 Task: Add a condition where "Description Contains none of the following words Customer Impact" in unsolved tickets in your groups.
Action: Mouse moved to (158, 508)
Screenshot: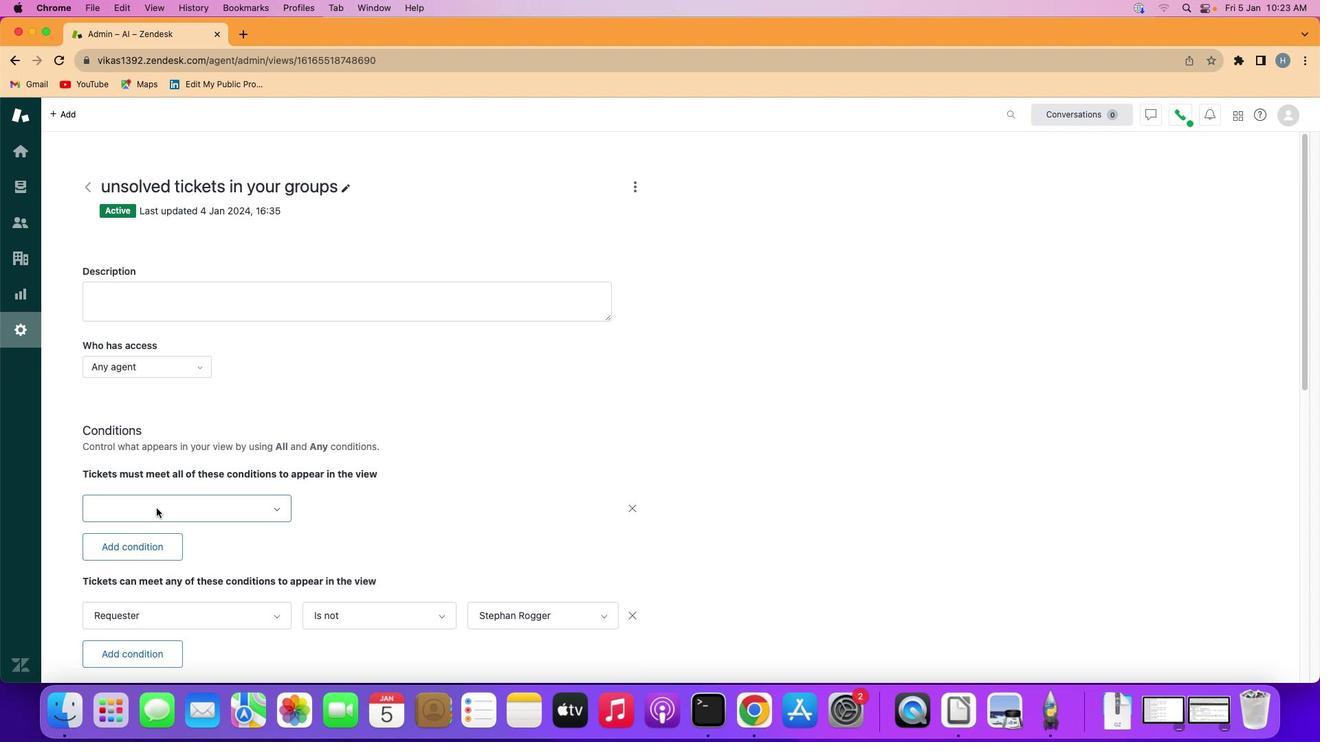 
Action: Mouse pressed left at (158, 508)
Screenshot: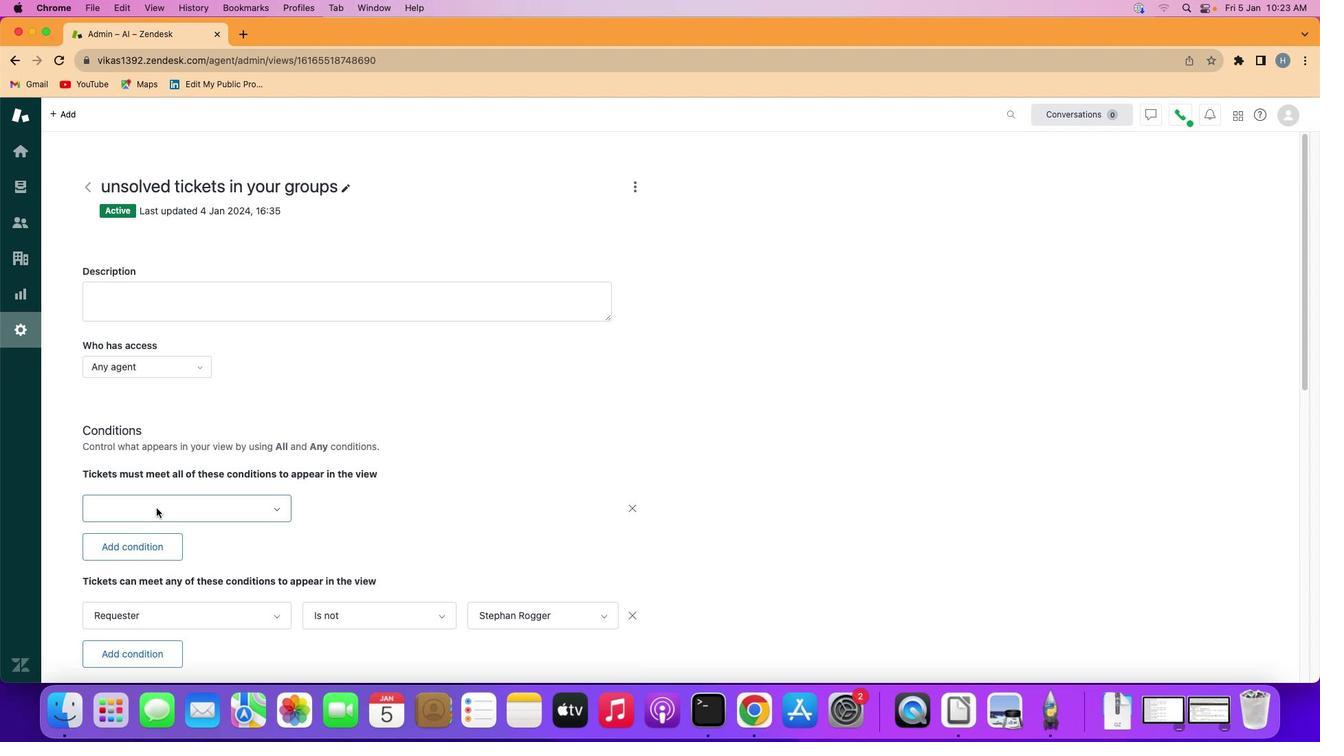 
Action: Mouse moved to (156, 508)
Screenshot: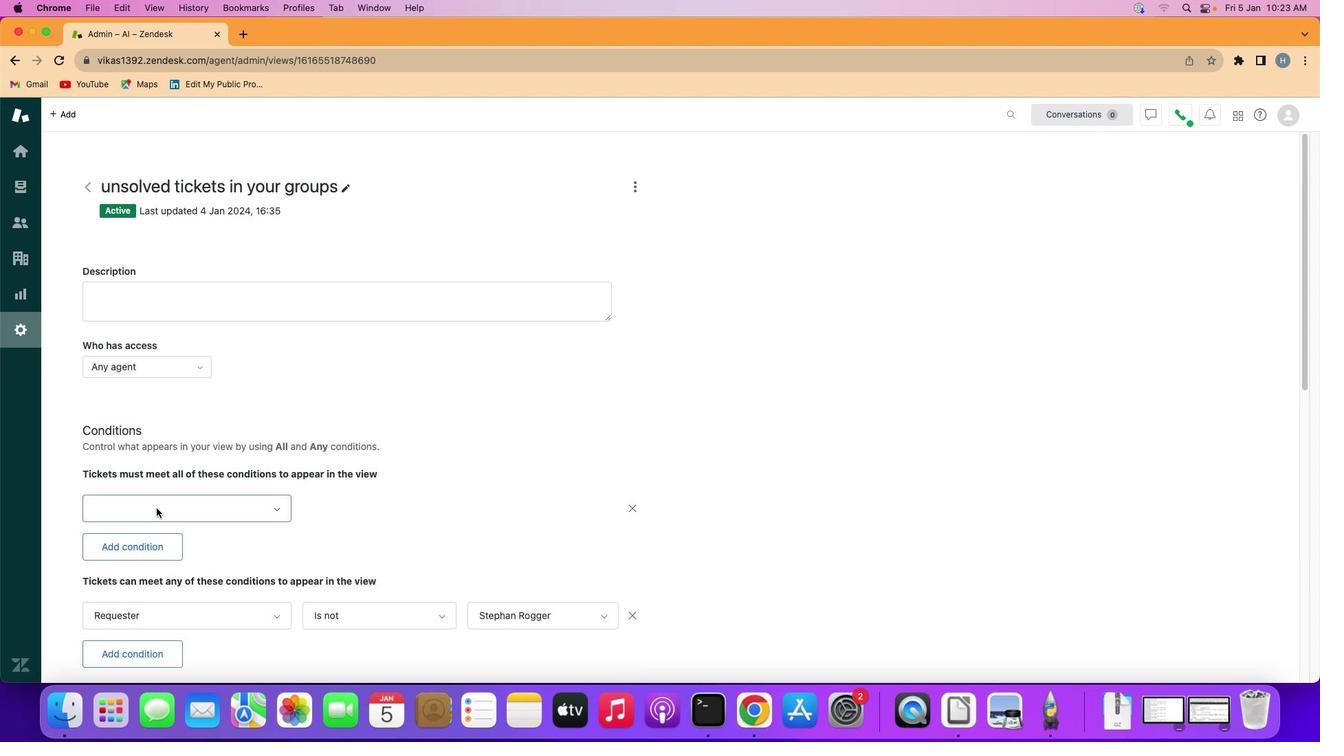 
Action: Mouse pressed left at (156, 508)
Screenshot: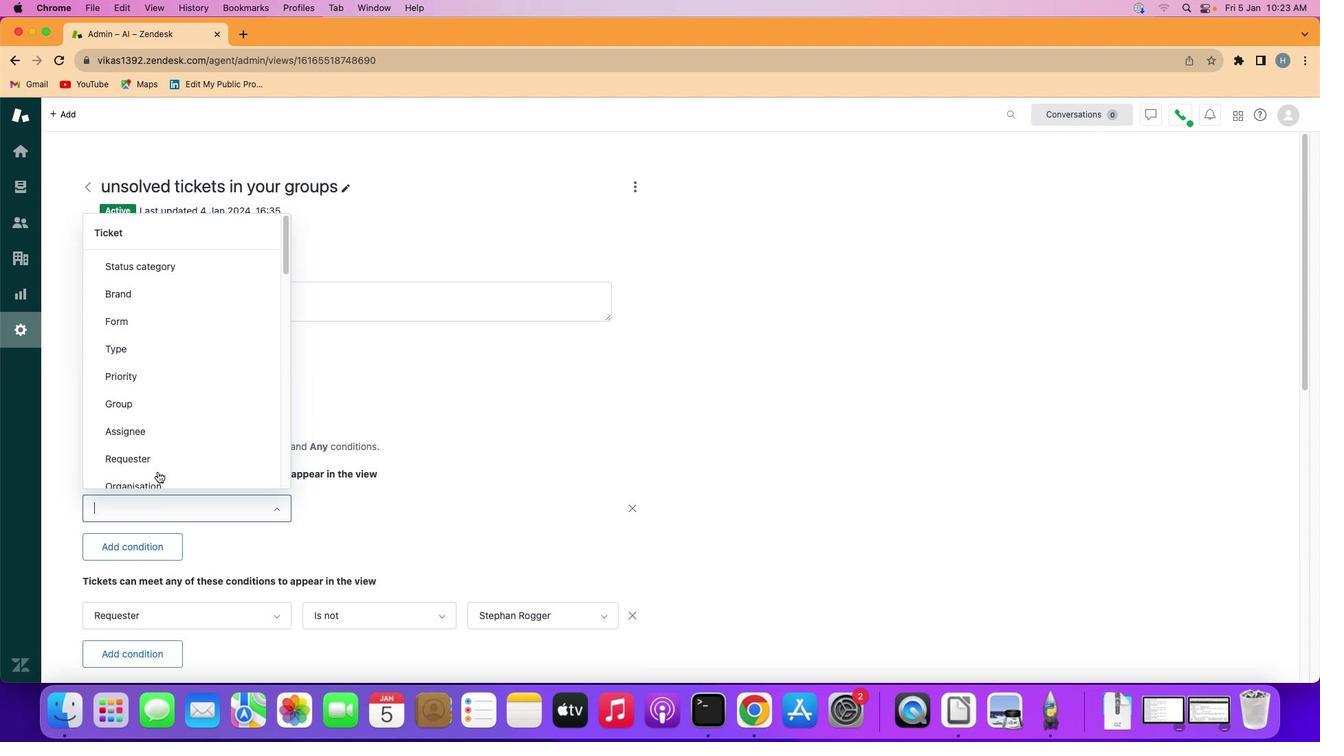 
Action: Mouse moved to (191, 407)
Screenshot: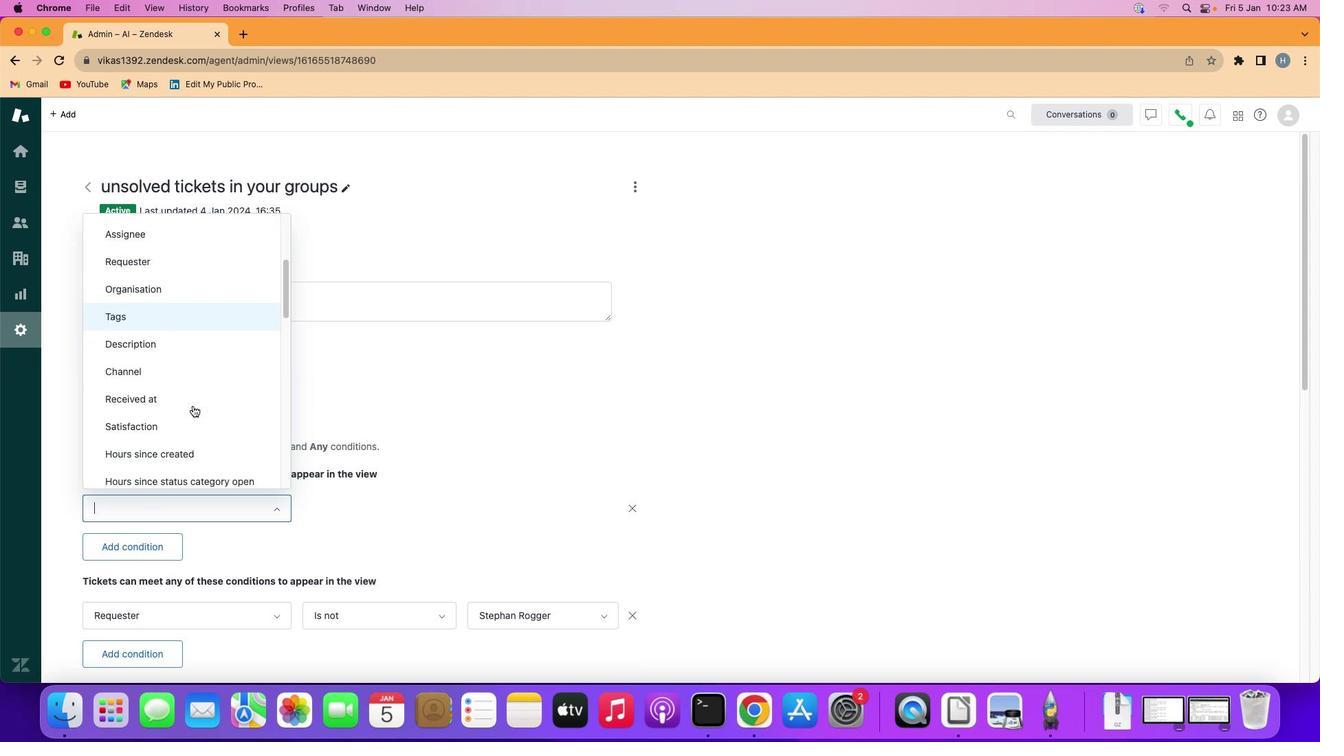 
Action: Mouse scrolled (191, 407) with delta (0, 0)
Screenshot: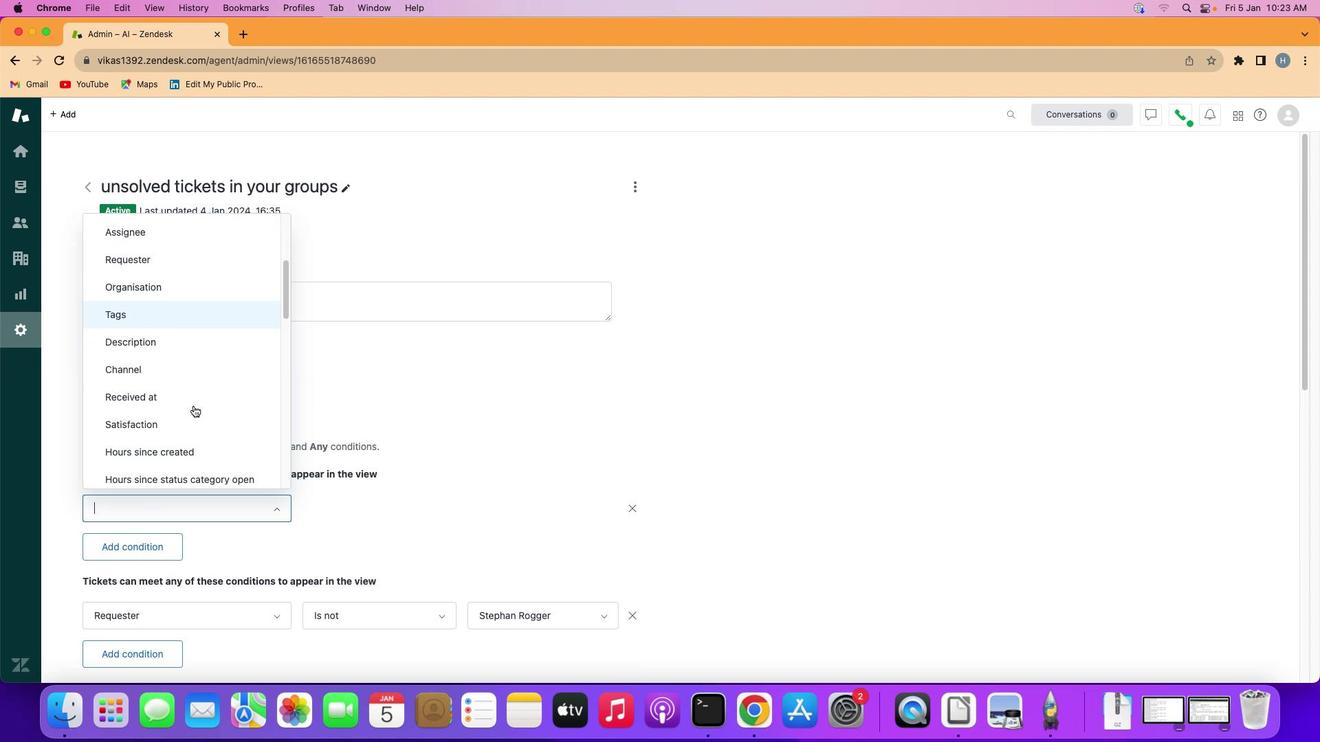 
Action: Mouse moved to (191, 406)
Screenshot: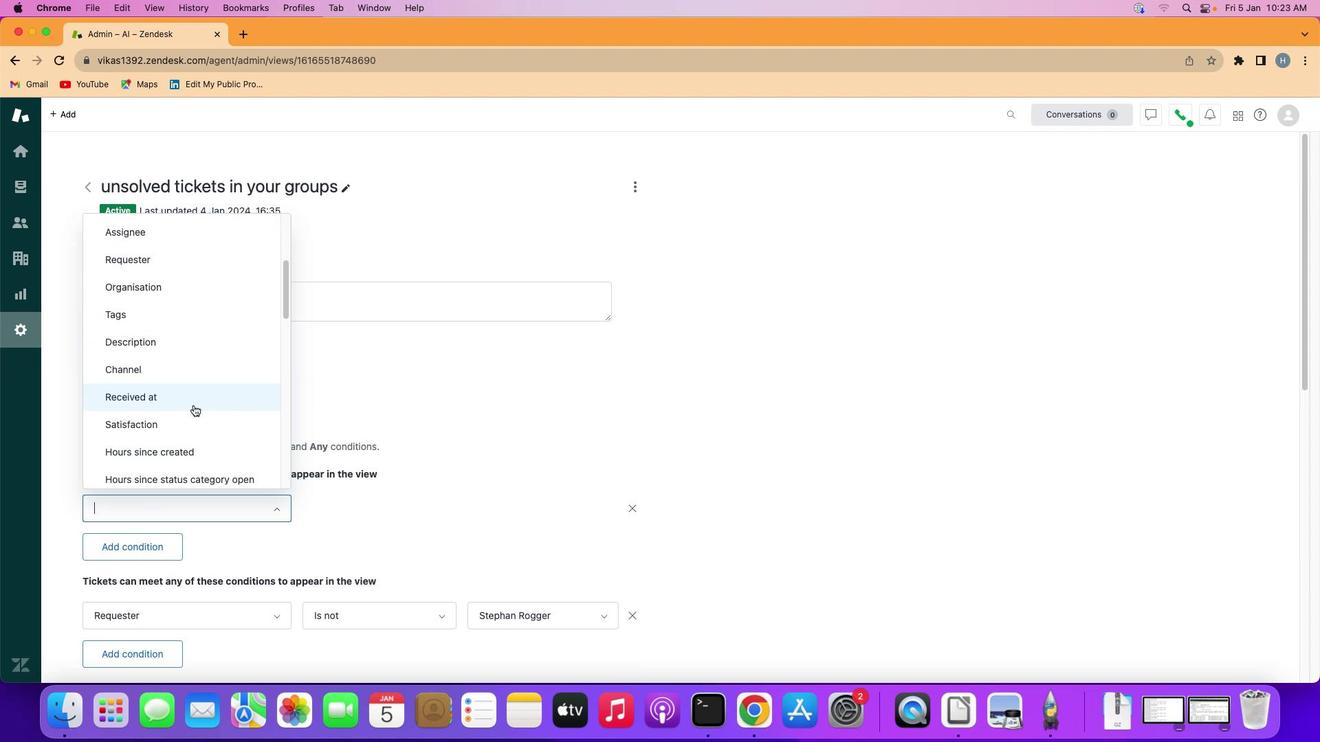 
Action: Mouse scrolled (191, 406) with delta (0, 0)
Screenshot: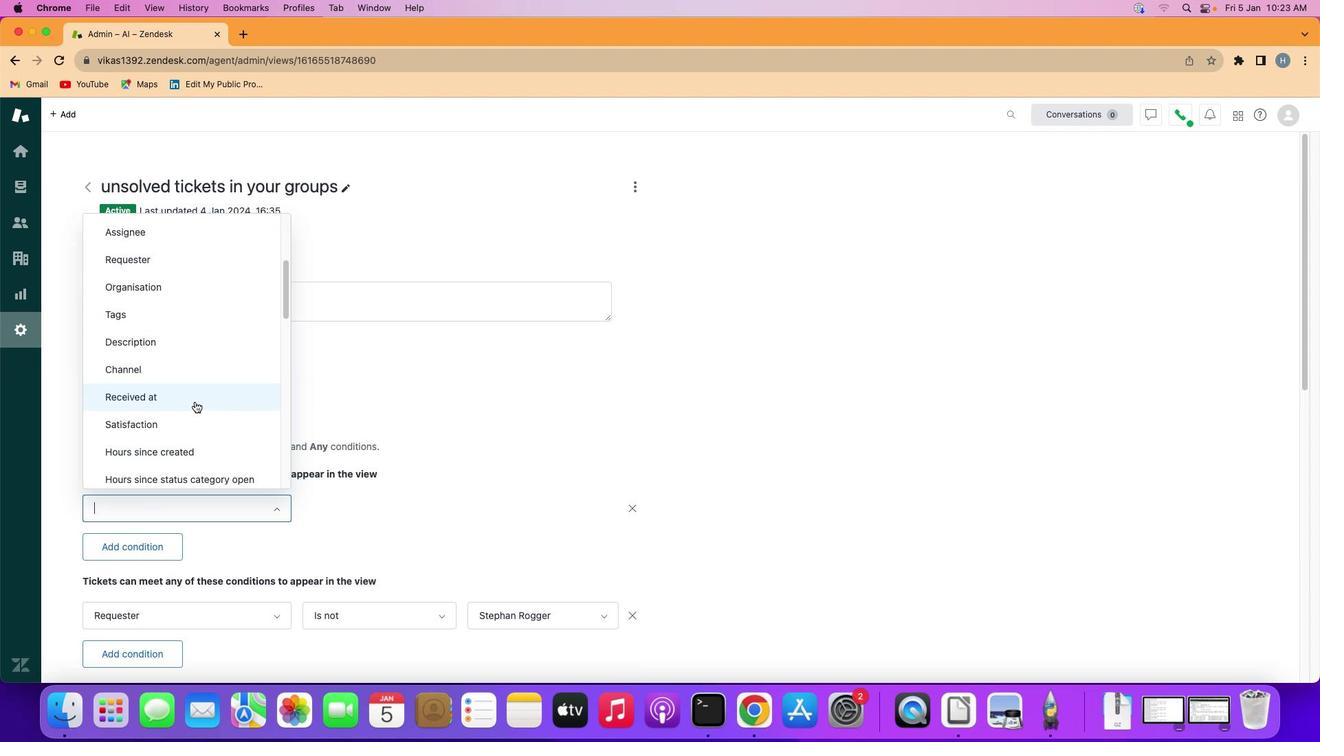 
Action: Mouse moved to (192, 406)
Screenshot: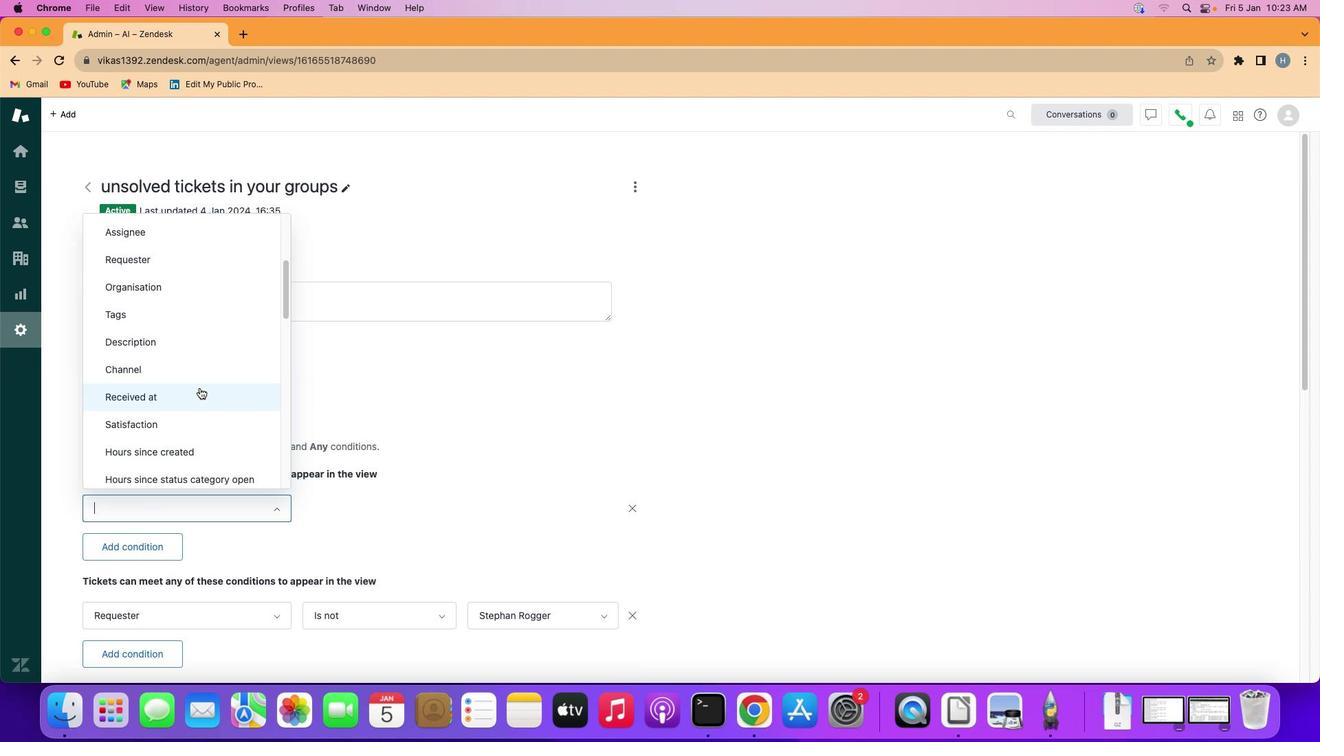 
Action: Mouse scrolled (192, 406) with delta (0, 0)
Screenshot: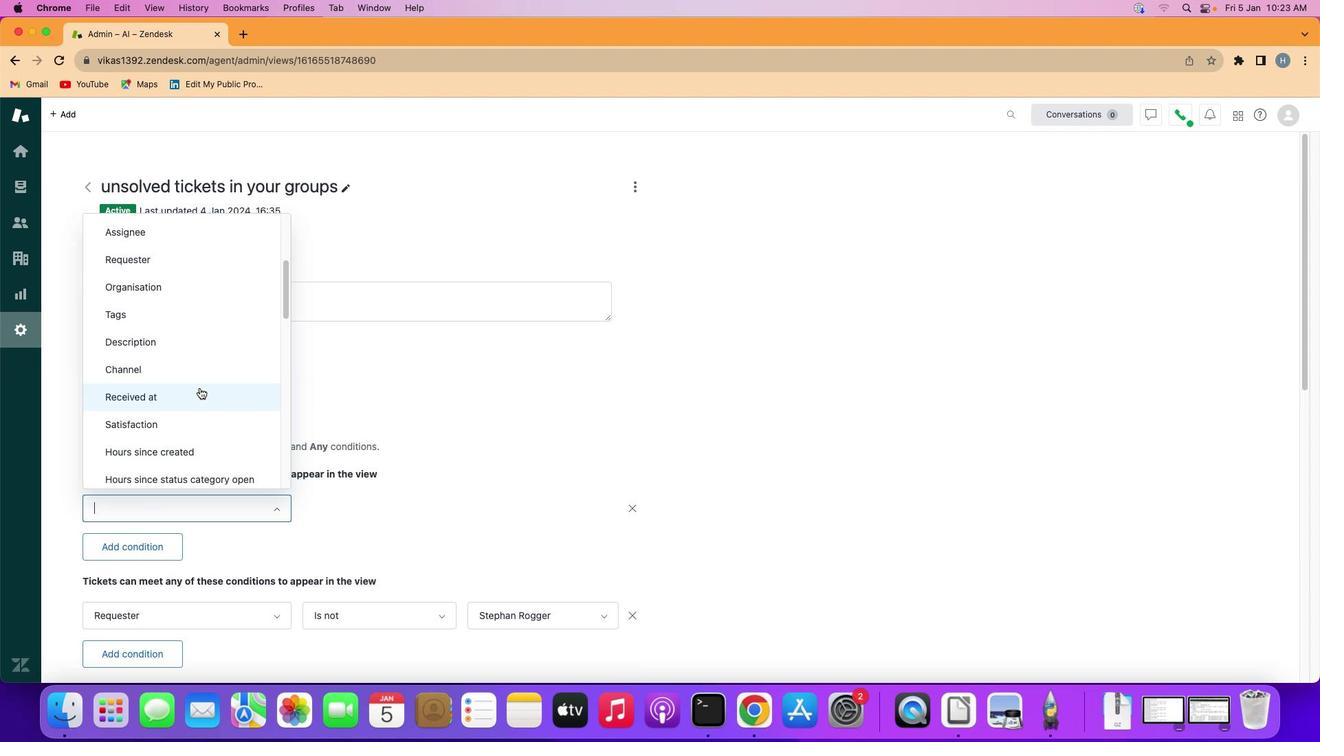 
Action: Mouse scrolled (192, 406) with delta (0, -1)
Screenshot: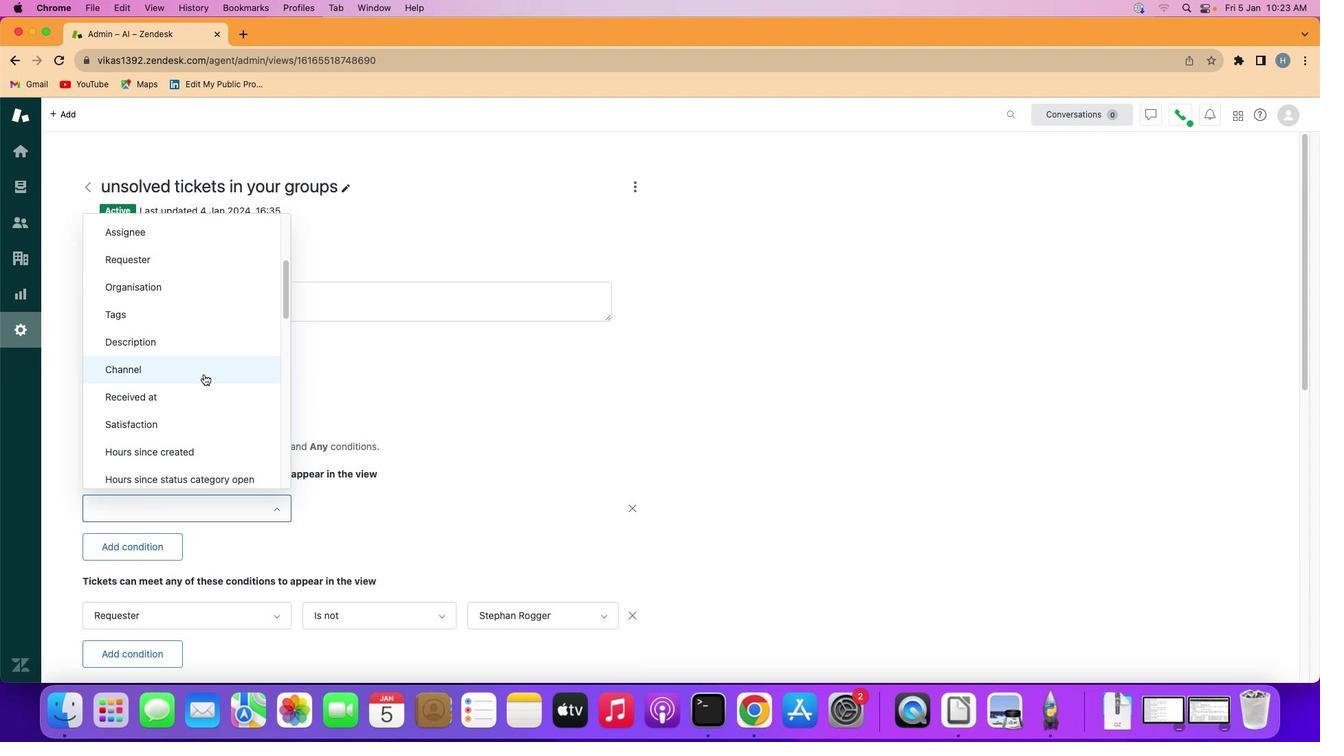 
Action: Mouse moved to (192, 406)
Screenshot: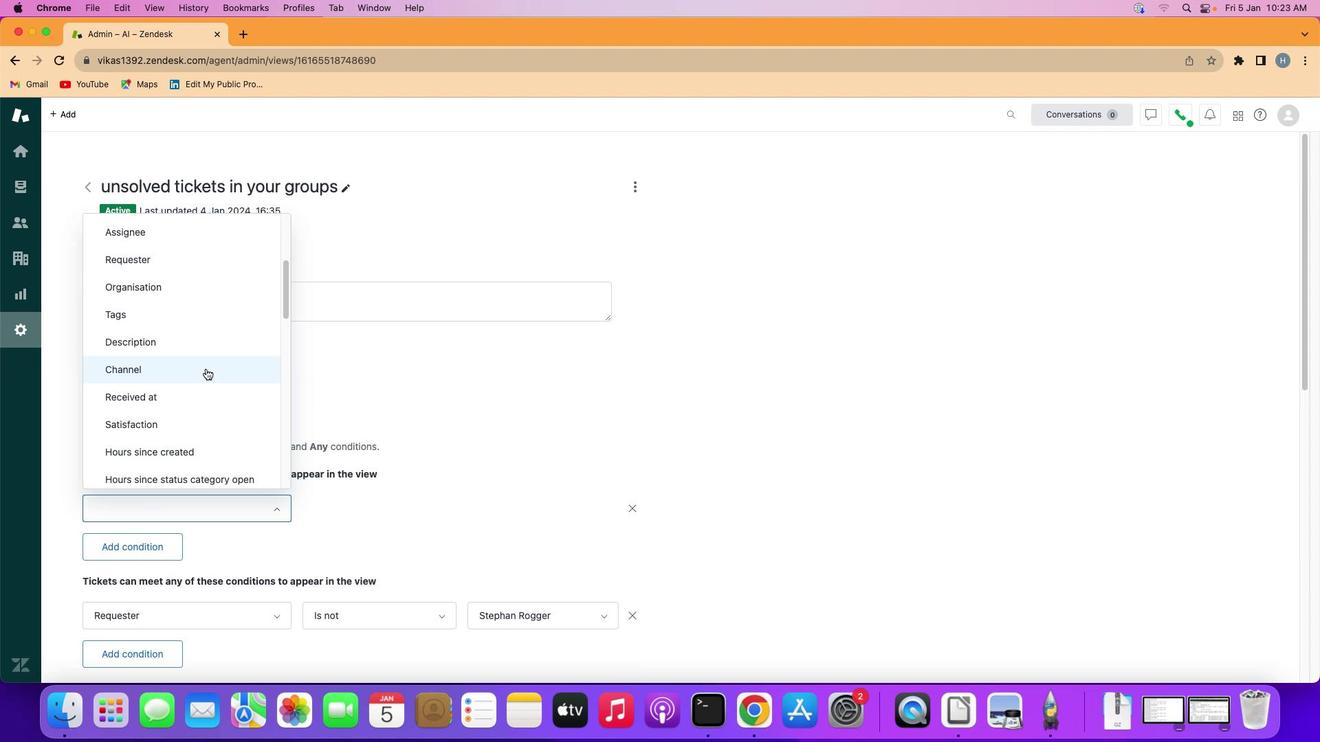 
Action: Mouse scrolled (192, 406) with delta (0, -1)
Screenshot: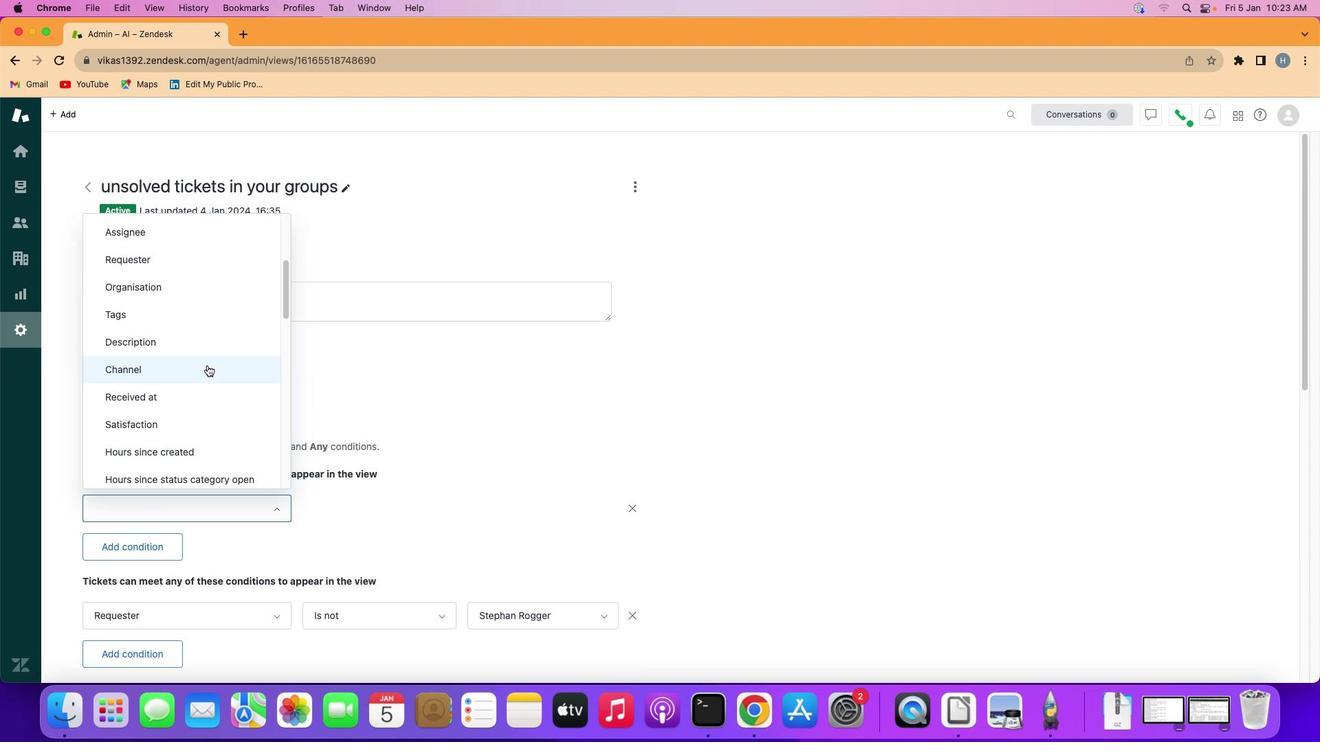 
Action: Mouse moved to (215, 350)
Screenshot: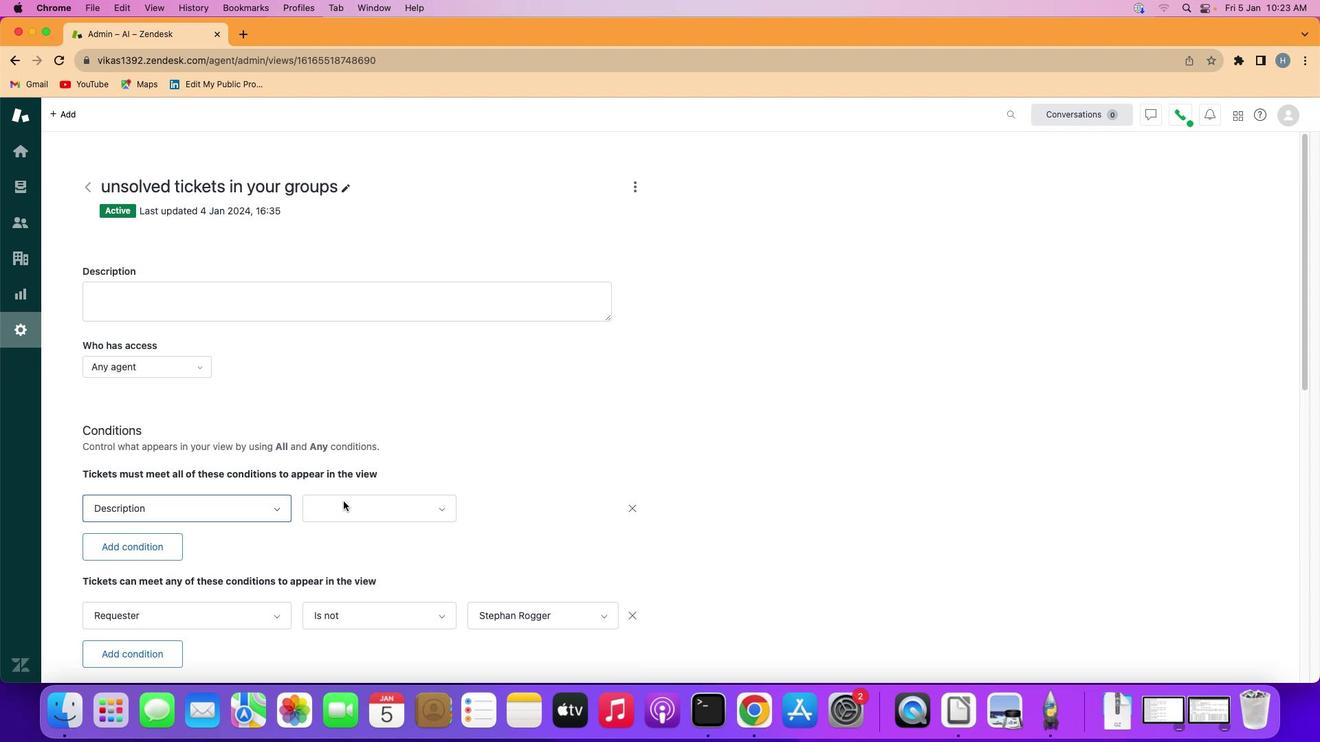
Action: Mouse pressed left at (215, 350)
Screenshot: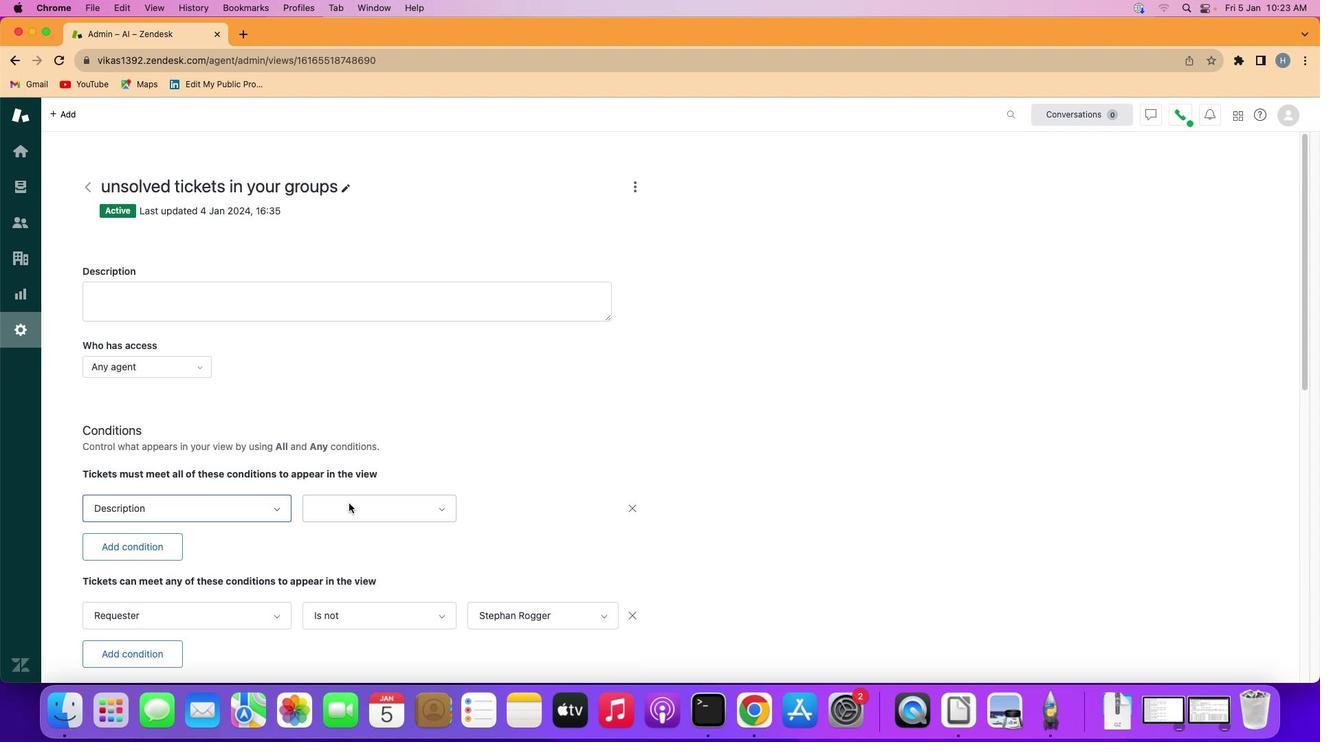 
Action: Mouse moved to (350, 504)
Screenshot: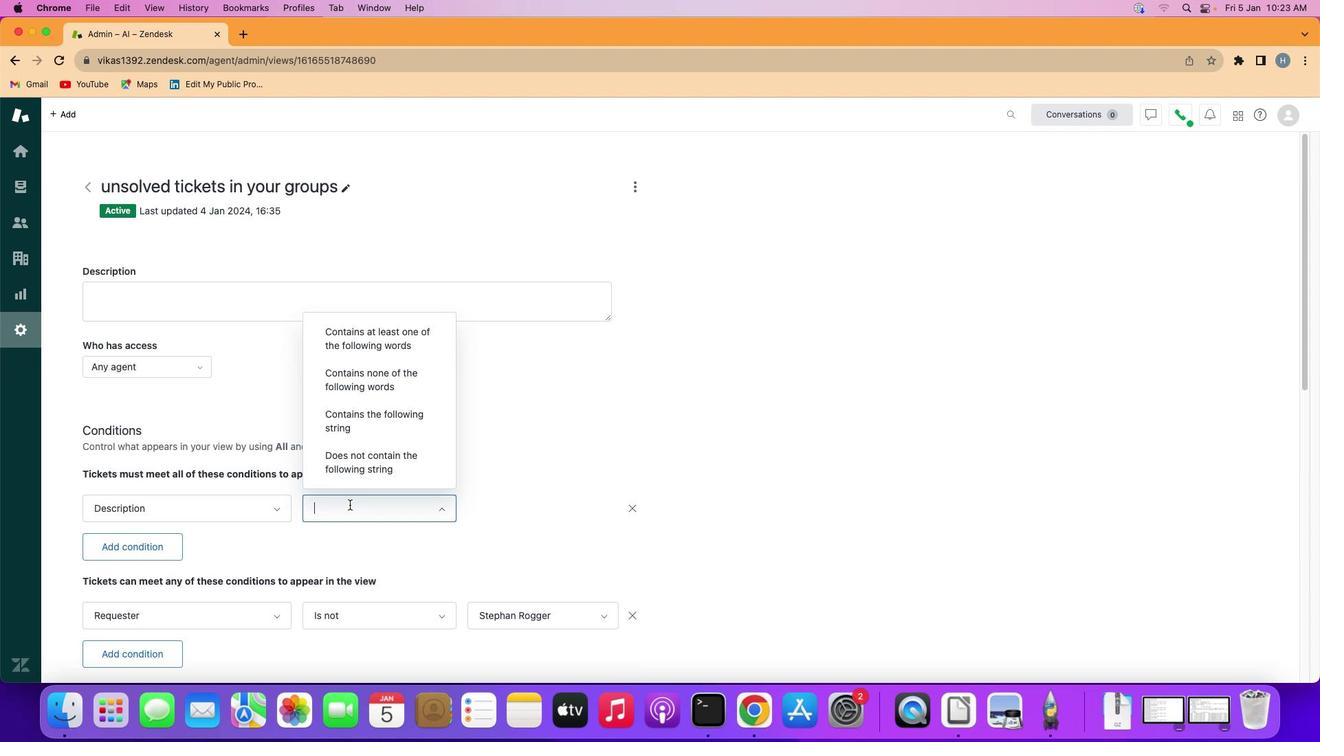 
Action: Mouse pressed left at (350, 504)
Screenshot: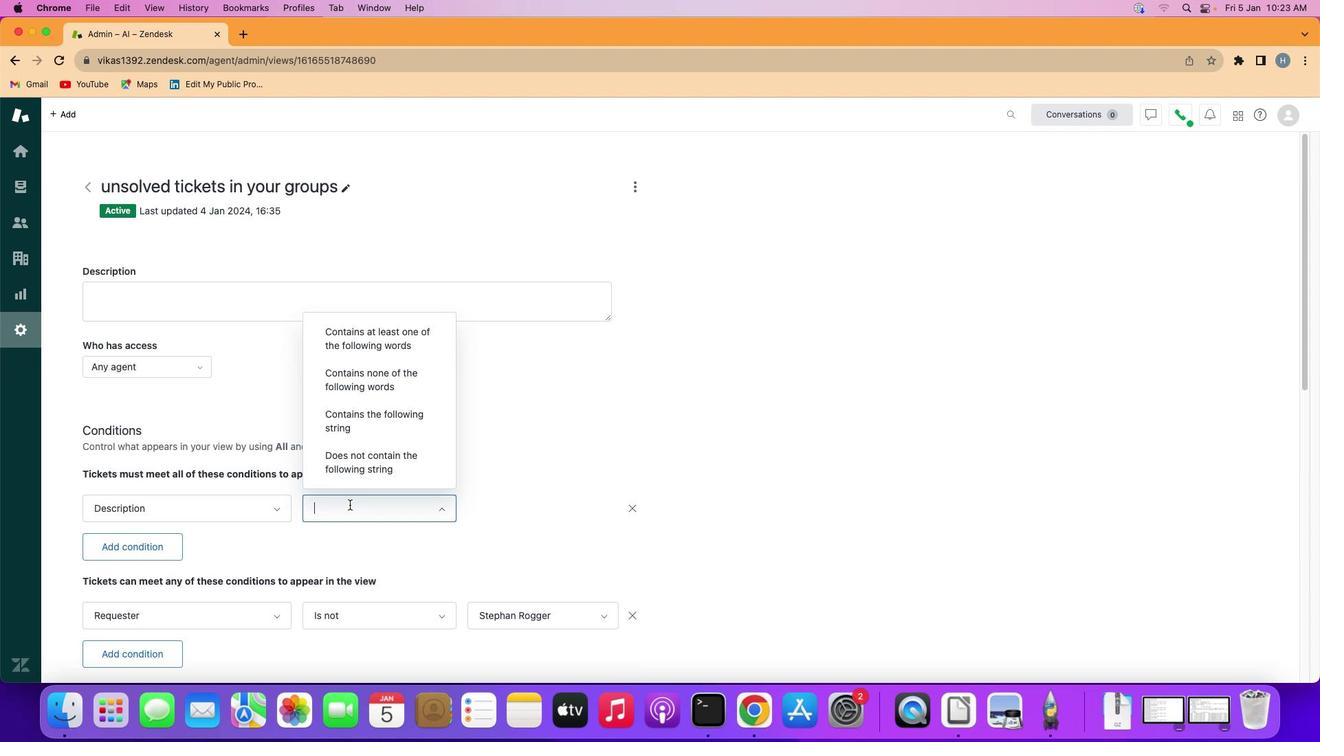 
Action: Mouse moved to (378, 385)
Screenshot: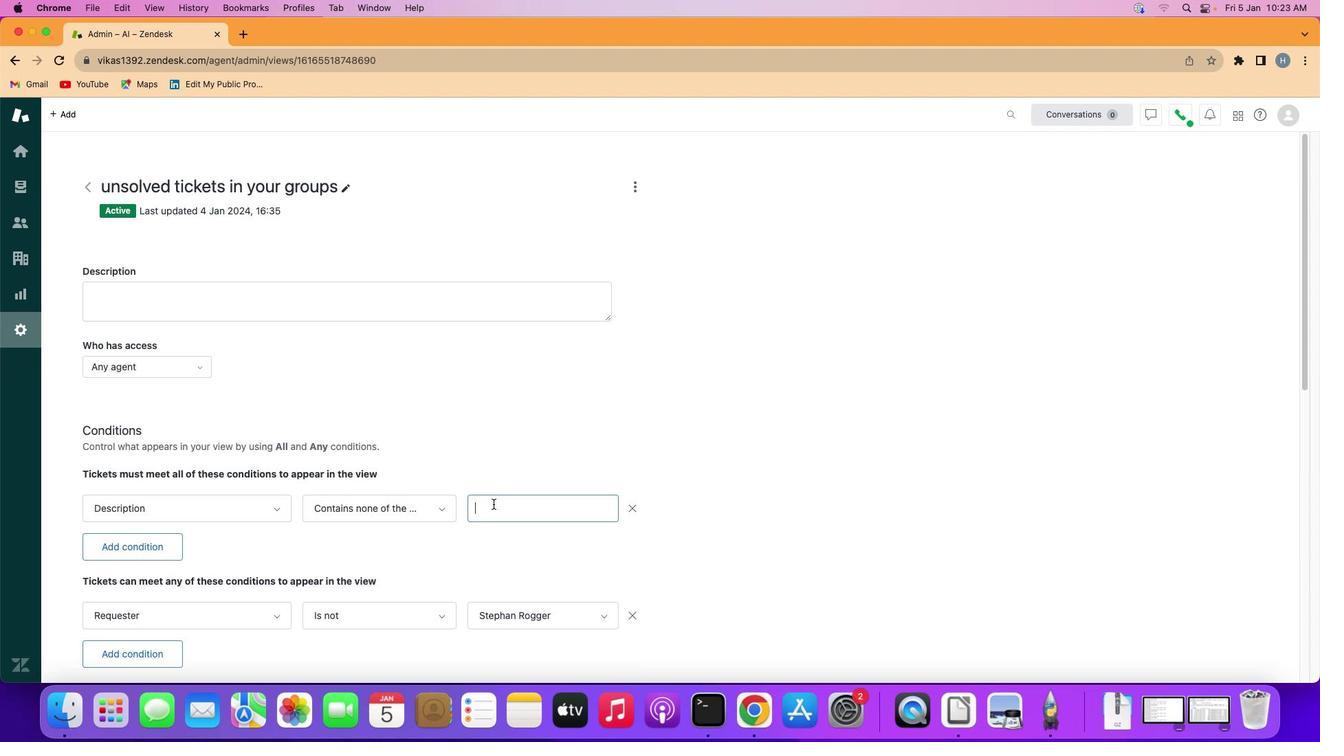 
Action: Mouse pressed left at (378, 385)
Screenshot: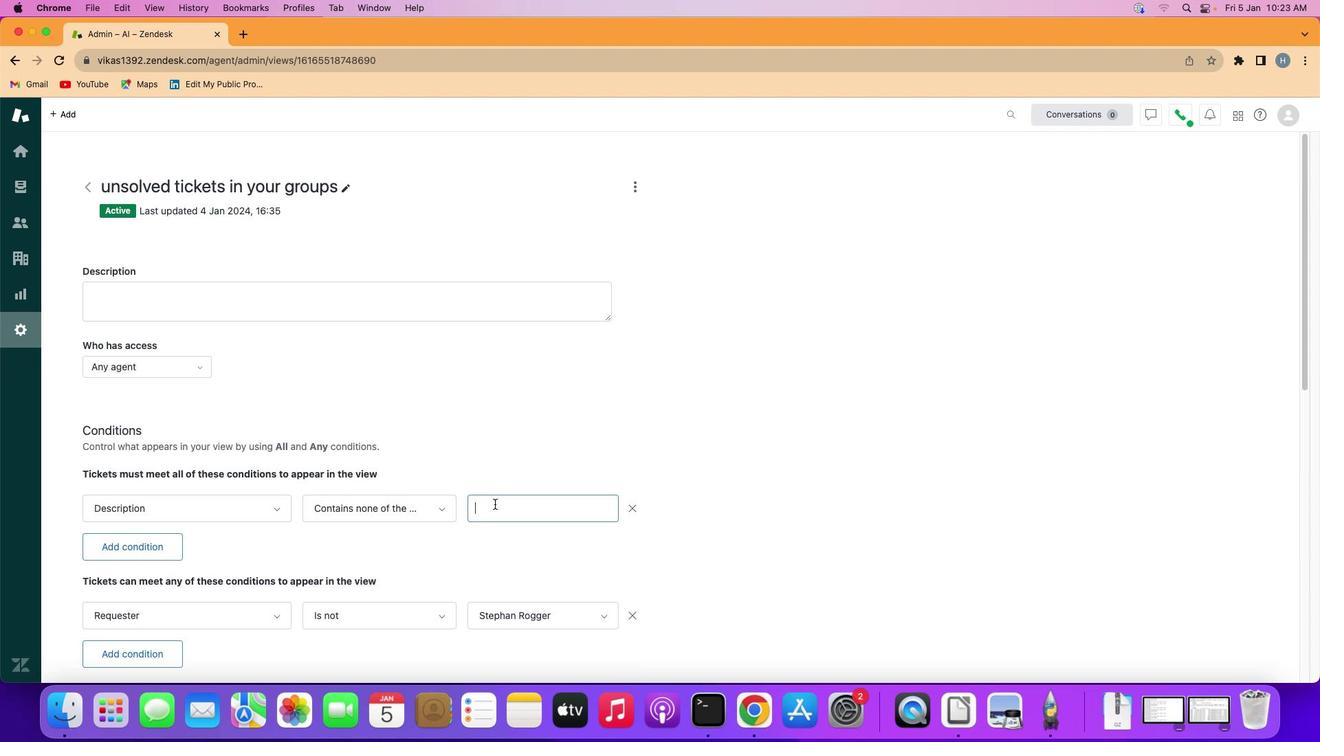
Action: Mouse moved to (497, 508)
Screenshot: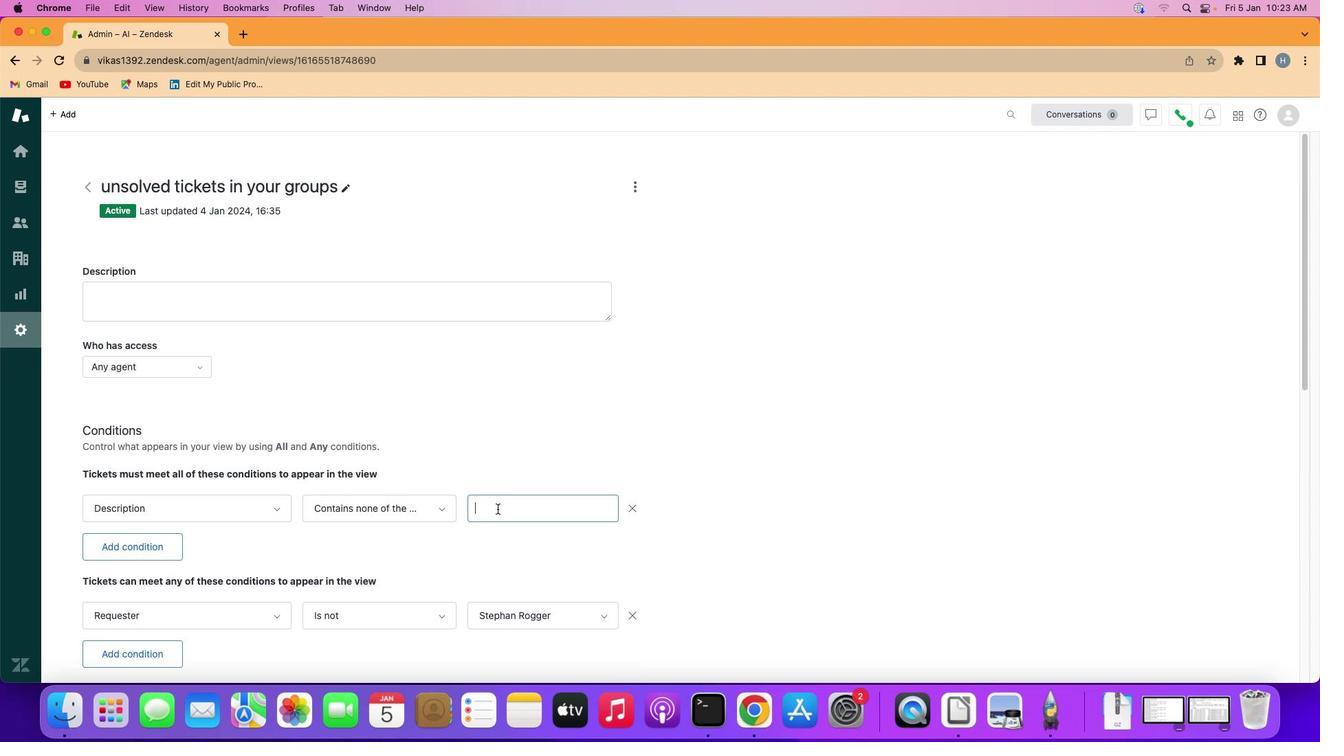 
Action: Mouse pressed left at (497, 508)
Screenshot: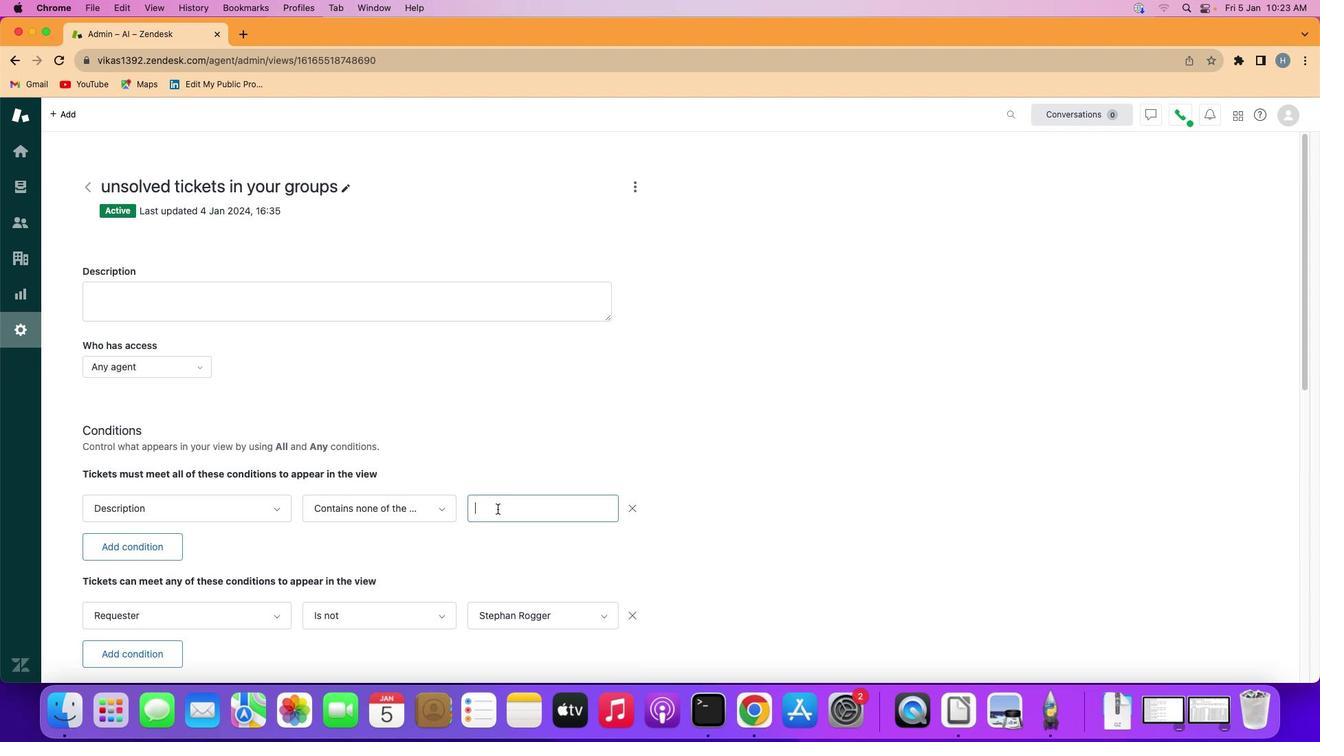
Action: Mouse moved to (497, 508)
Screenshot: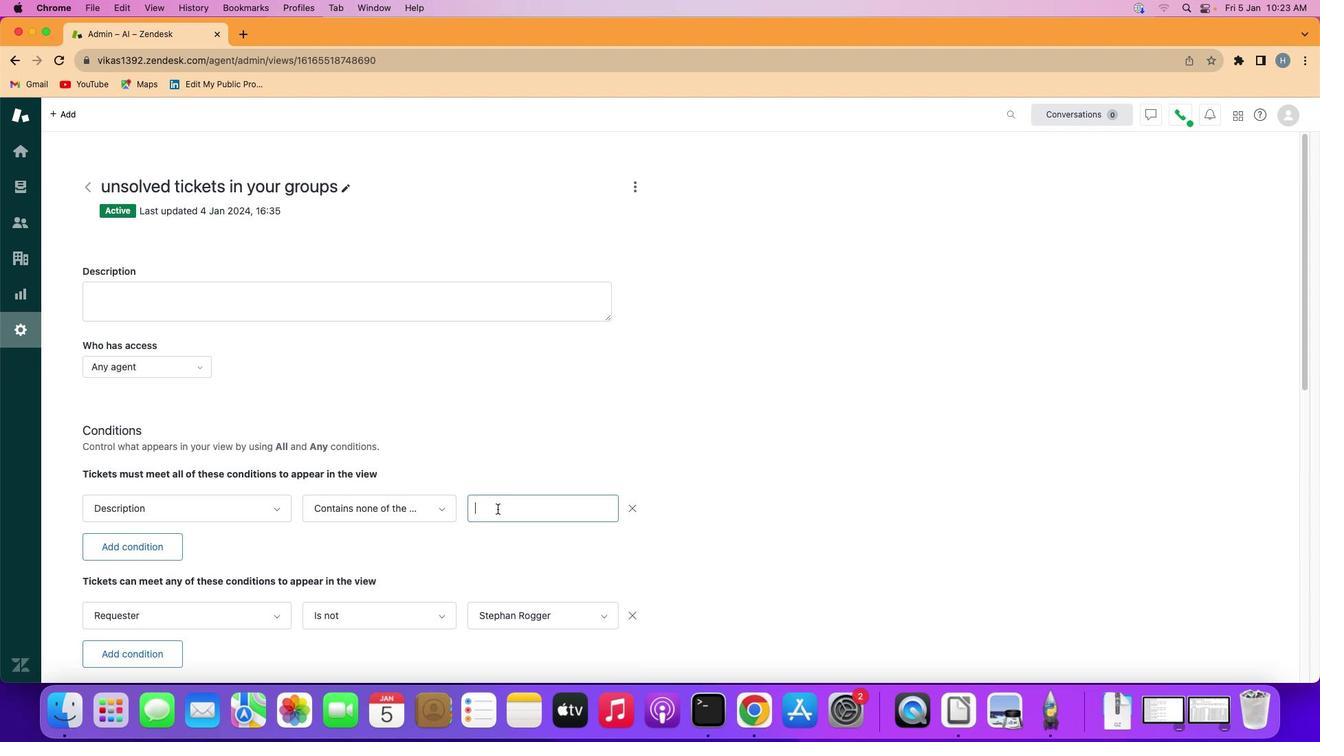 
Action: Key pressed Key.shift'C''u''s''t''o''m''e''r'Key.spaceKey.shift'I''m''p''a''c''t'
Screenshot: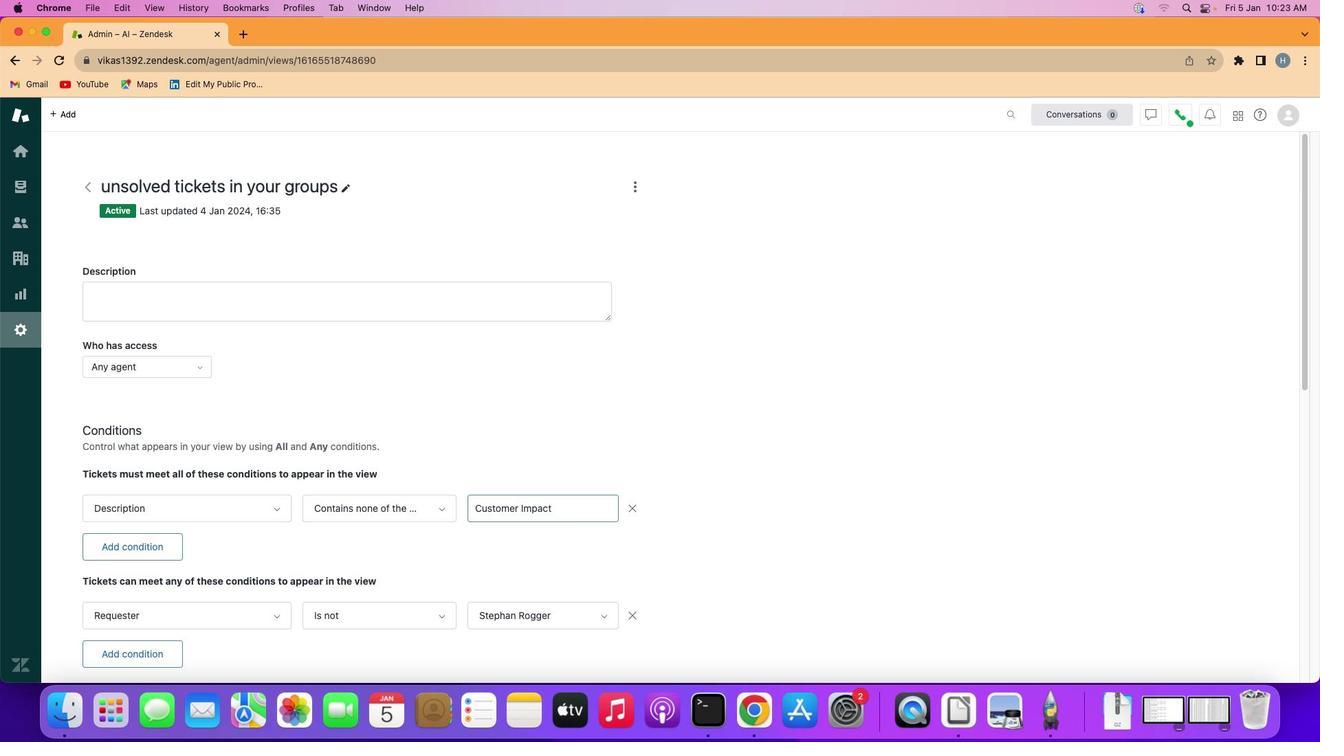 
Action: Mouse moved to (531, 553)
Screenshot: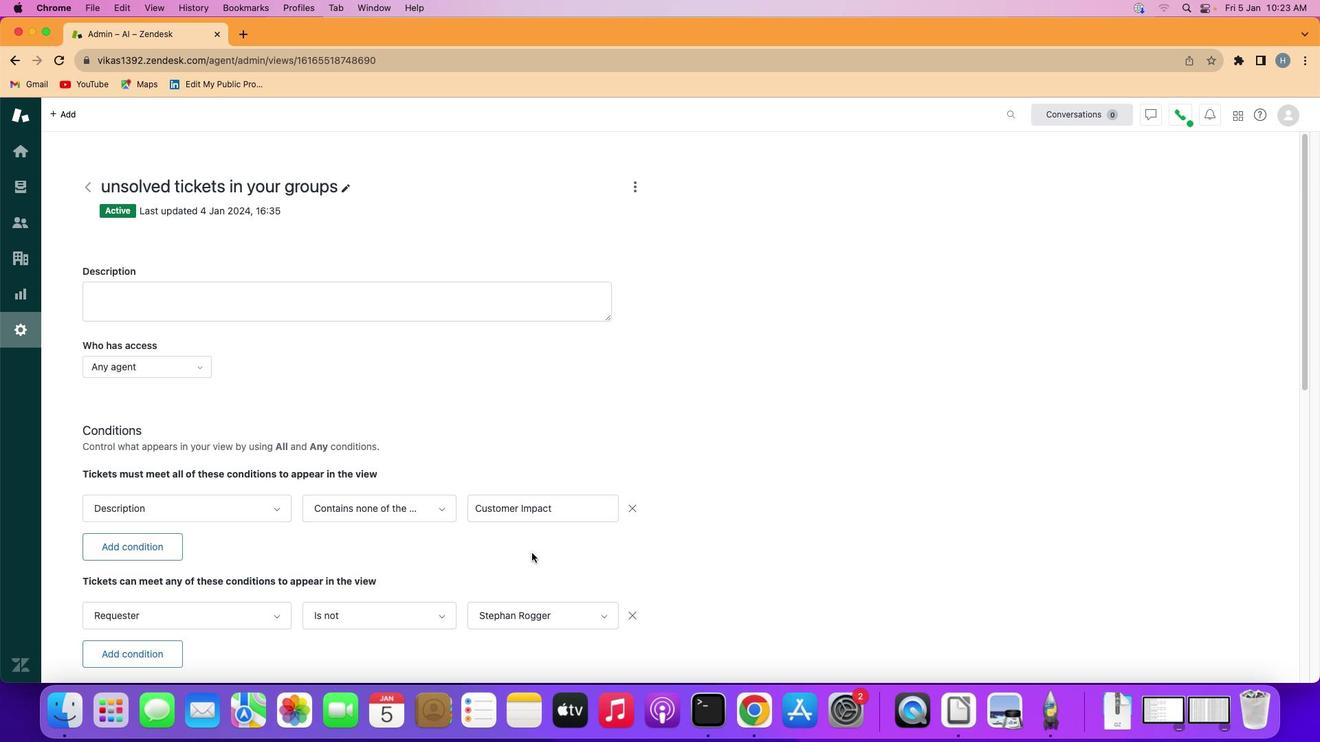 
Action: Mouse pressed left at (531, 553)
Screenshot: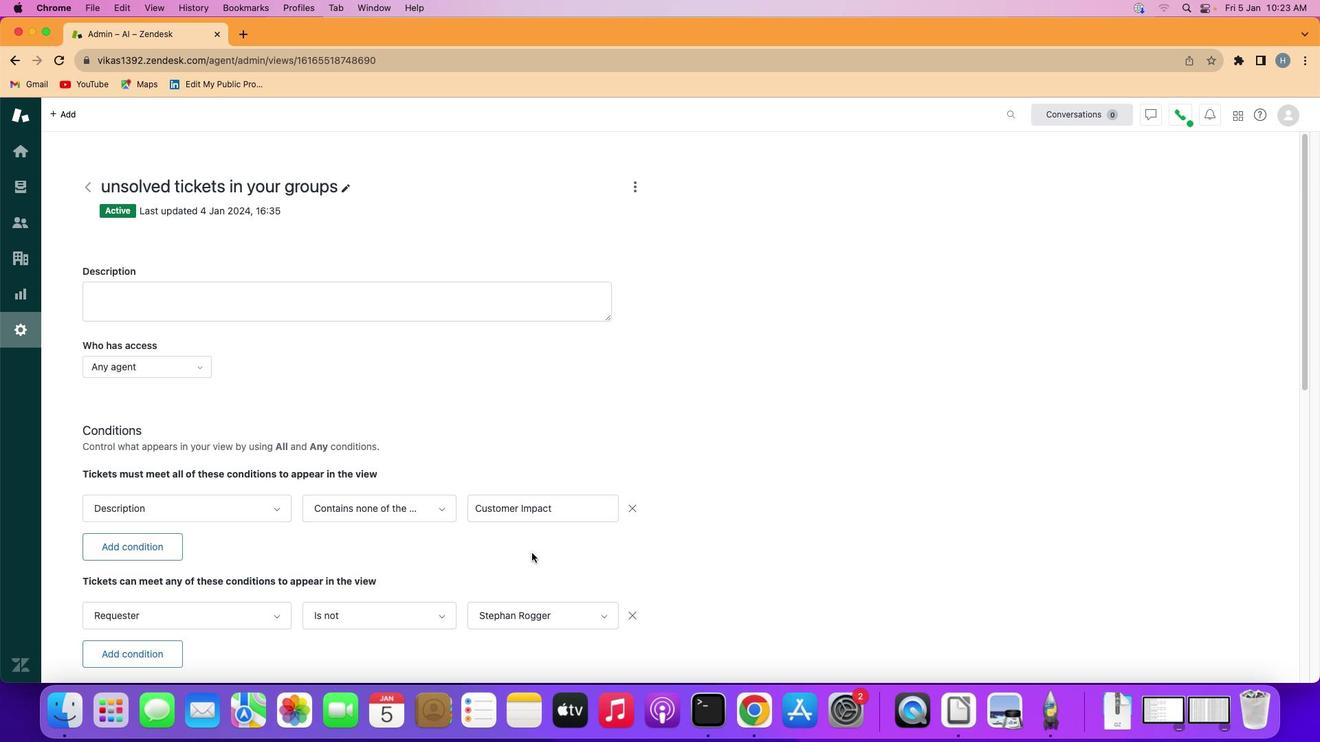 
